 Task: Move the task Add push notification feature to the app to the section Done in the project TreatWorks and filter the tasks in the project by High Priority.
Action: Mouse moved to (59, 441)
Screenshot: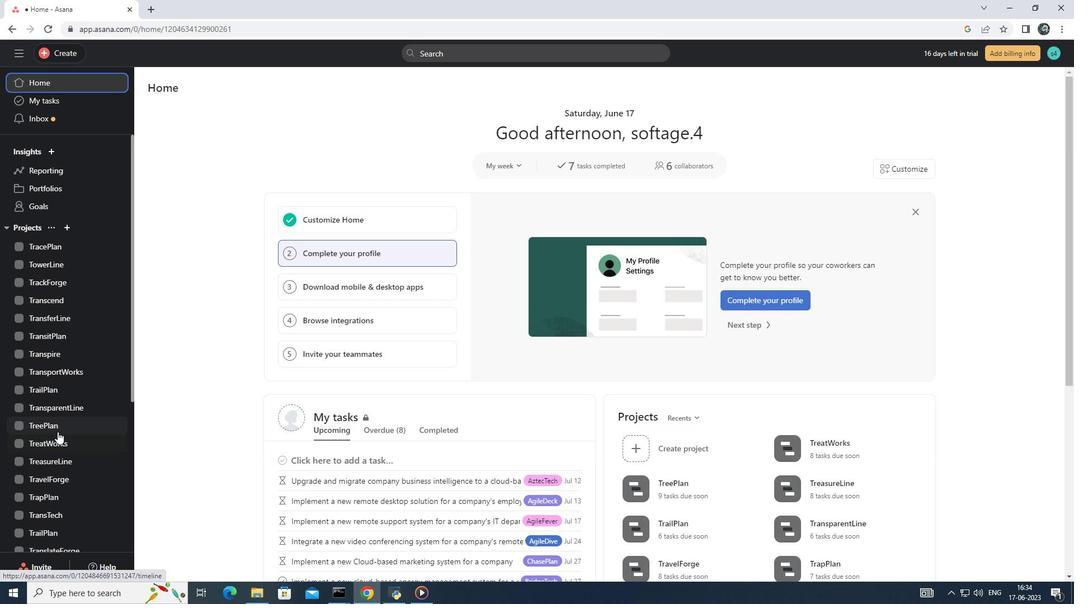 
Action: Mouse pressed left at (59, 441)
Screenshot: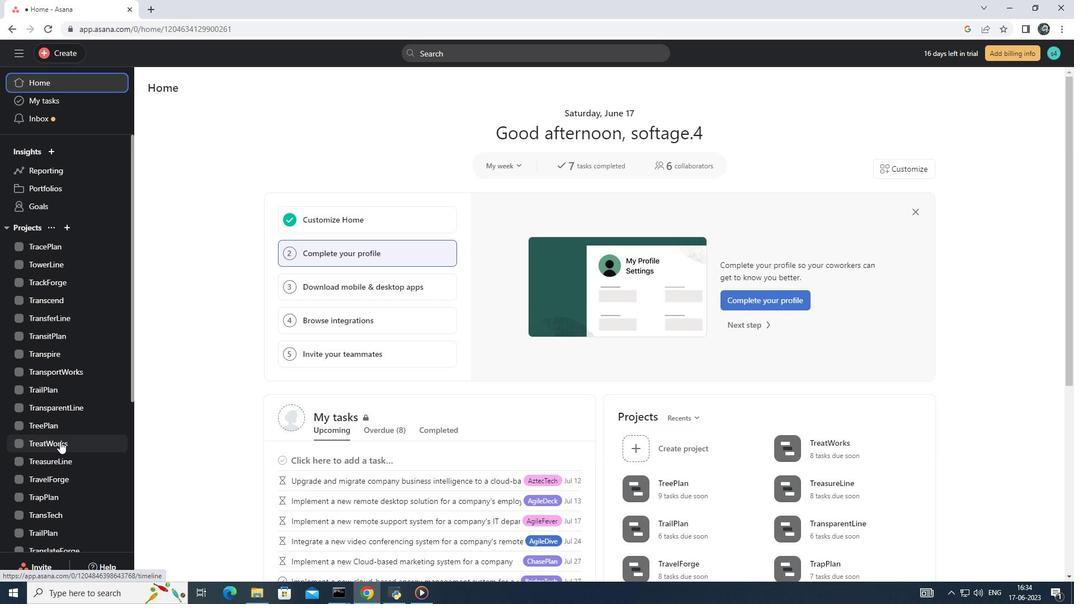 
Action: Mouse moved to (199, 113)
Screenshot: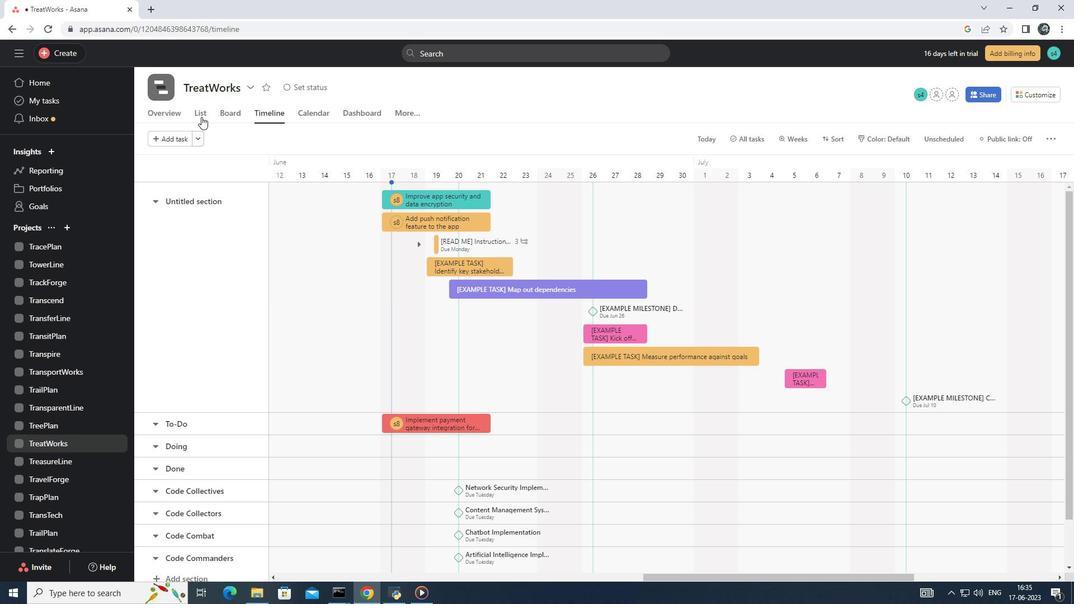 
Action: Mouse pressed left at (199, 113)
Screenshot: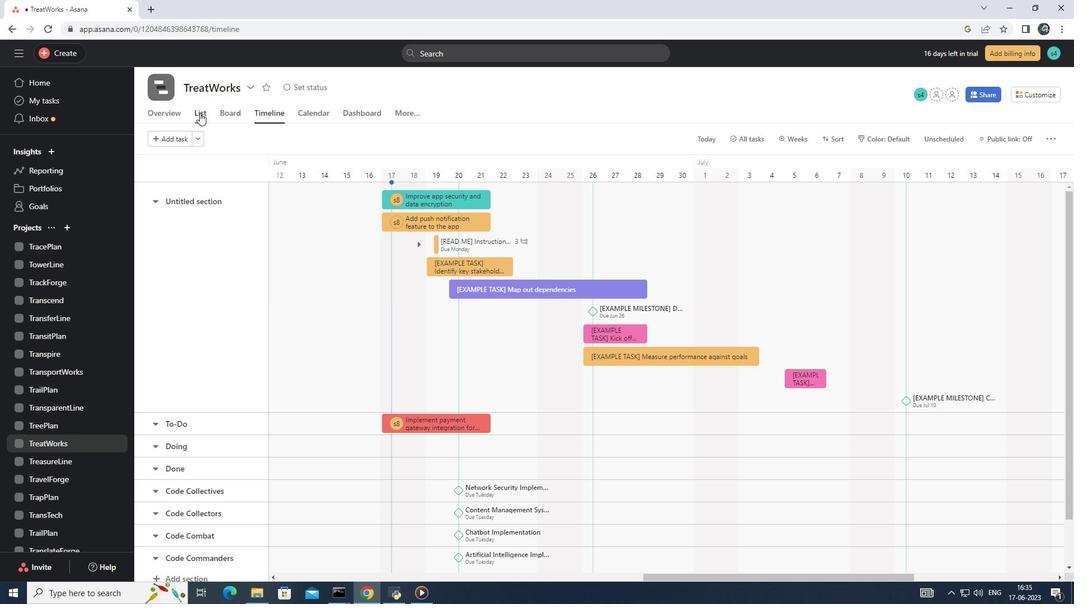 
Action: Mouse moved to (463, 237)
Screenshot: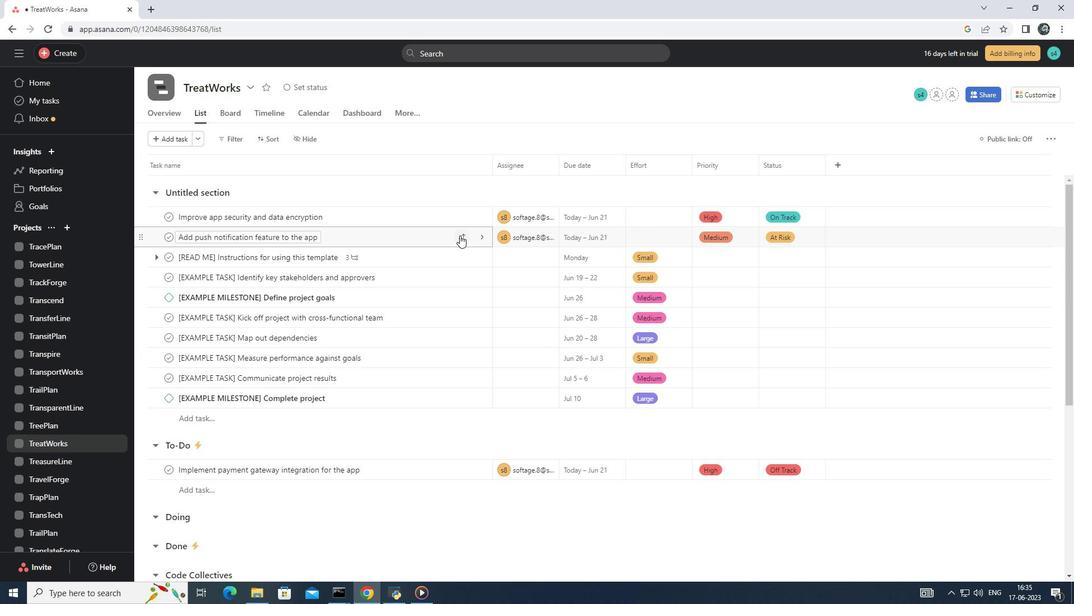 
Action: Mouse pressed left at (463, 237)
Screenshot: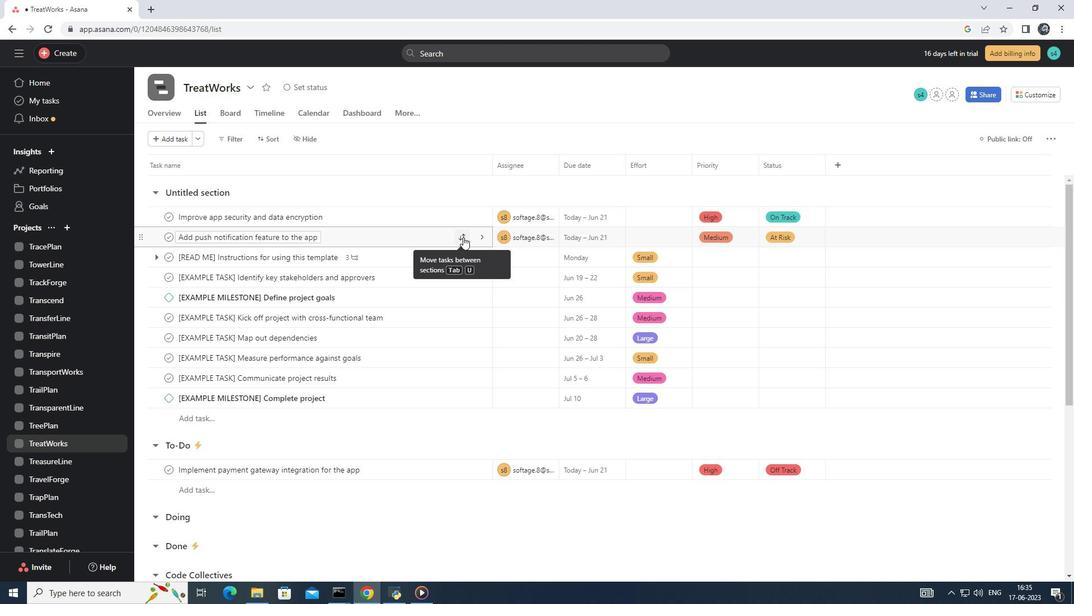 
Action: Mouse moved to (430, 338)
Screenshot: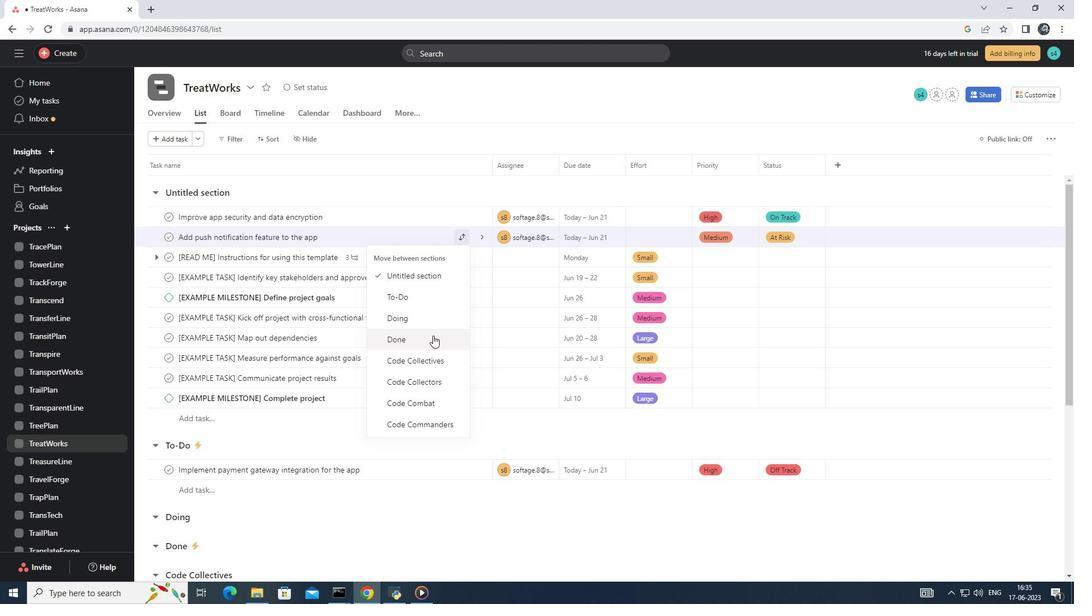 
Action: Mouse pressed left at (430, 338)
Screenshot: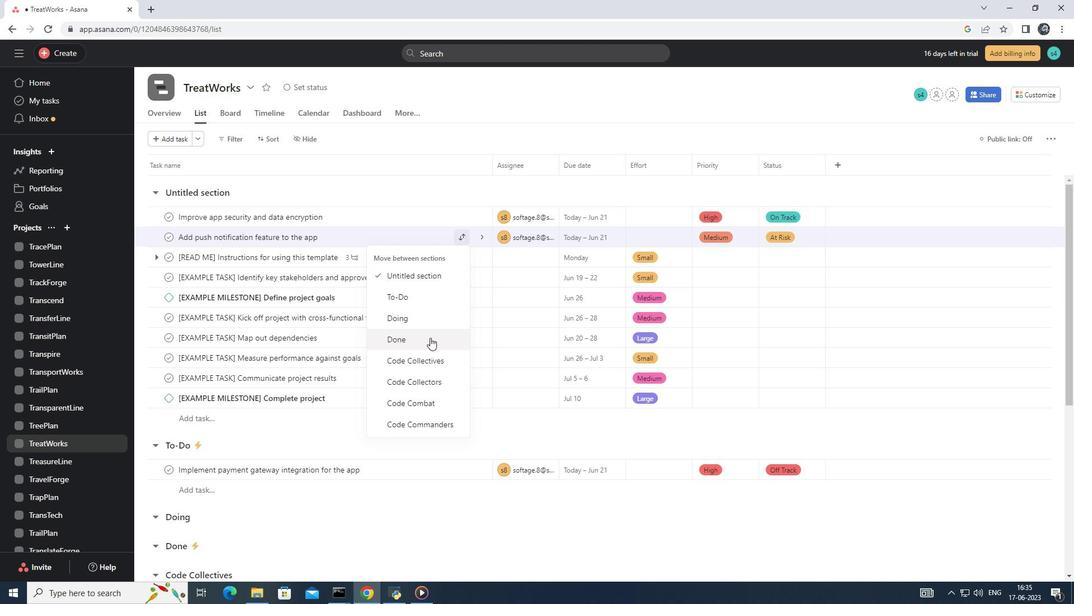 
Action: Mouse moved to (225, 139)
Screenshot: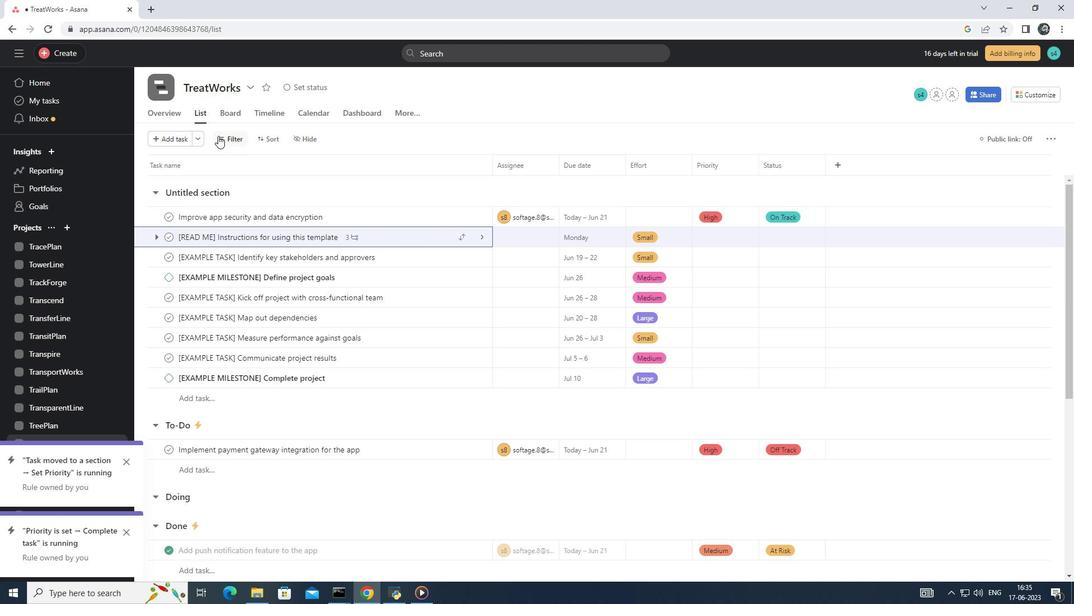
Action: Mouse pressed left at (225, 139)
Screenshot: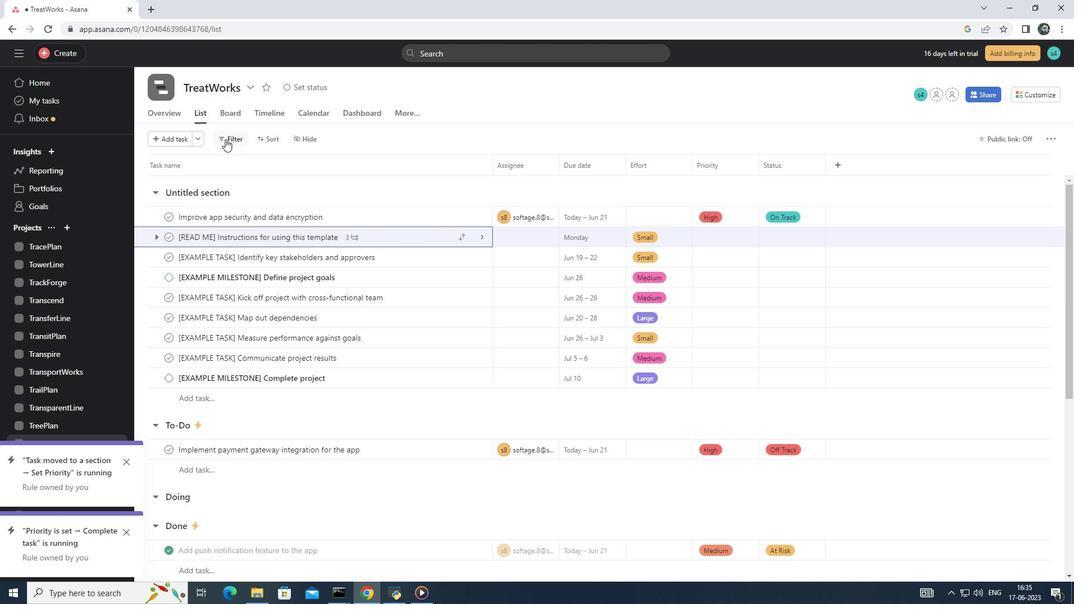 
Action: Mouse moved to (277, 228)
Screenshot: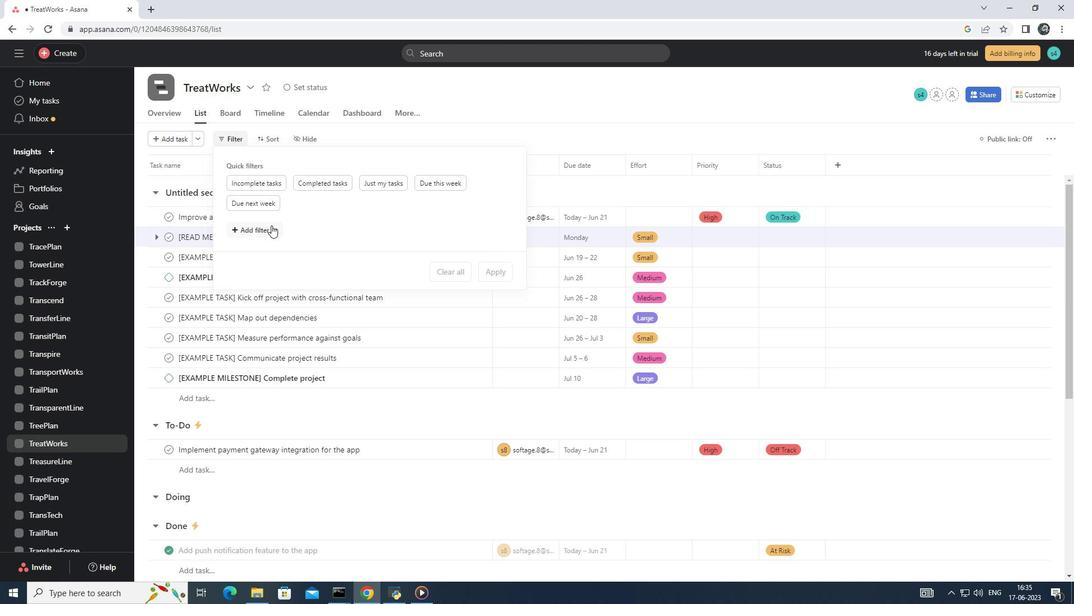 
Action: Mouse pressed left at (277, 228)
Screenshot: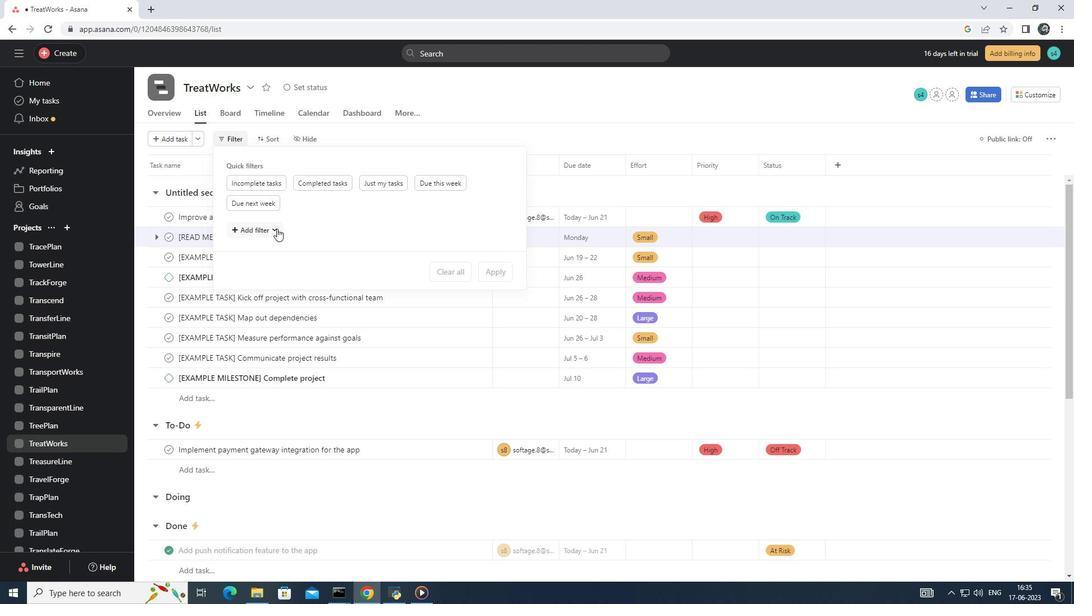
Action: Mouse moved to (260, 357)
Screenshot: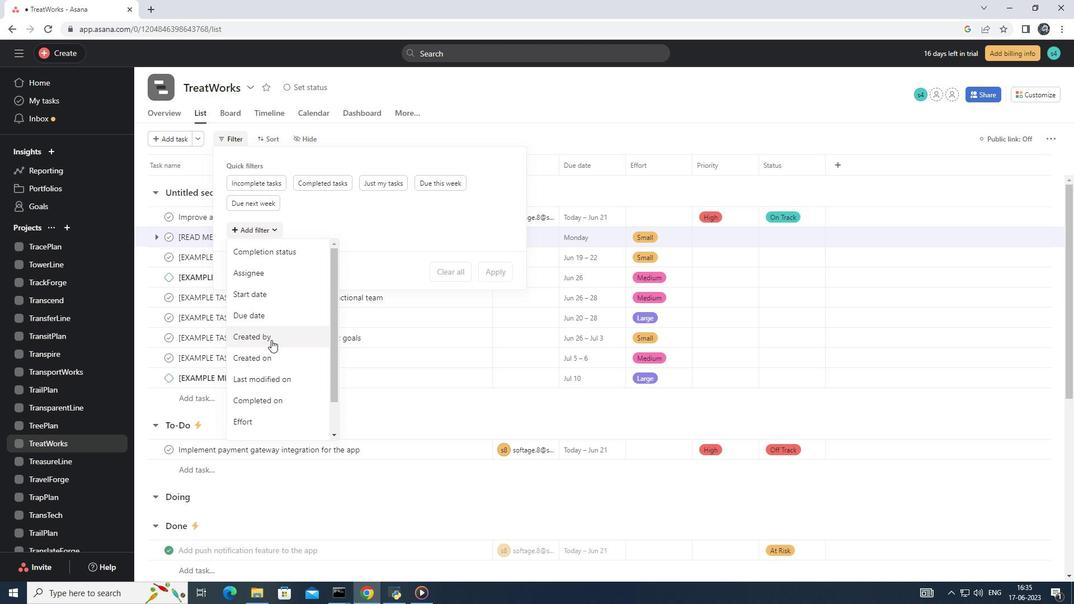 
Action: Mouse scrolled (260, 355) with delta (0, 0)
Screenshot: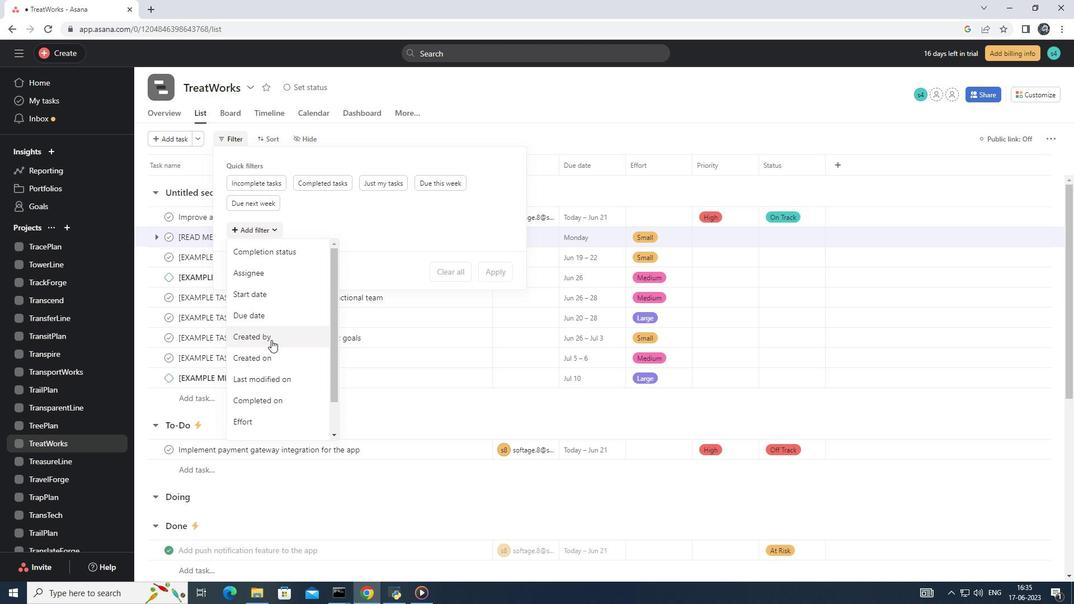 
Action: Mouse scrolled (260, 356) with delta (0, 0)
Screenshot: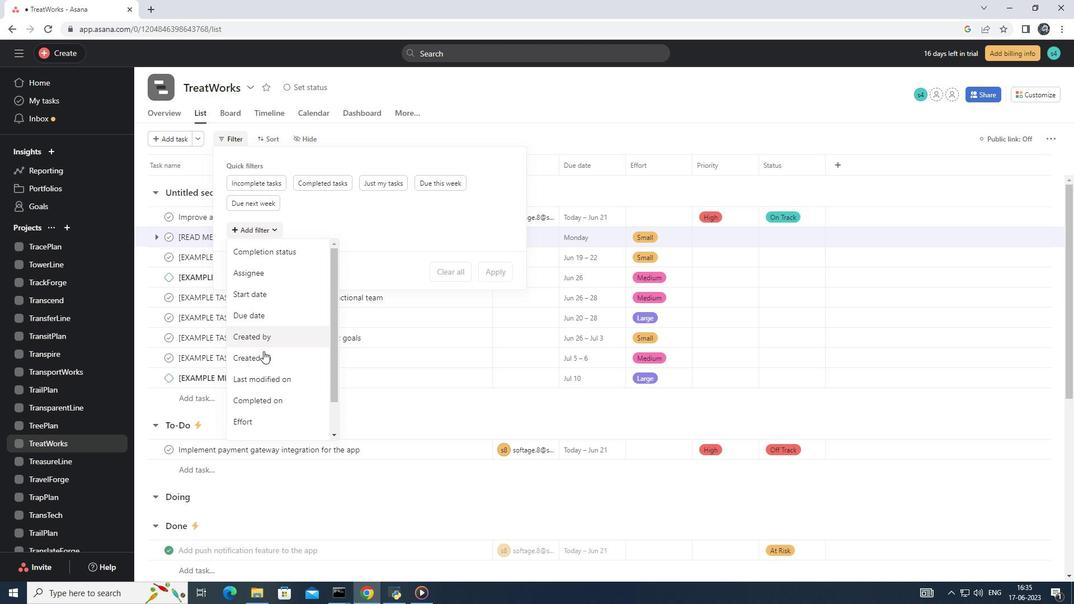 
Action: Mouse scrolled (260, 356) with delta (0, 0)
Screenshot: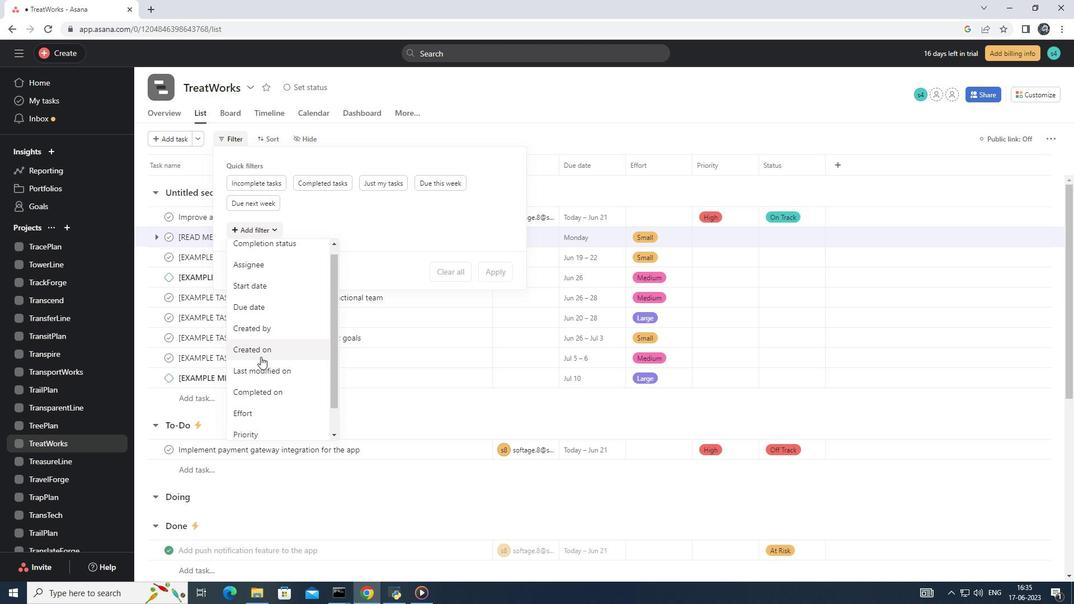 
Action: Mouse scrolled (260, 356) with delta (0, 0)
Screenshot: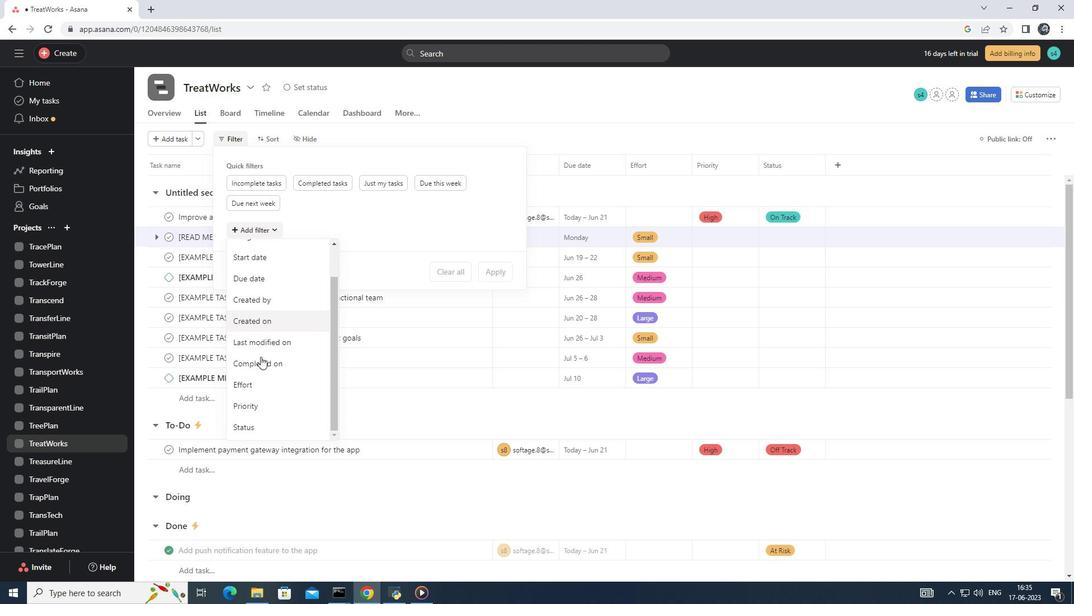 
Action: Mouse moved to (262, 404)
Screenshot: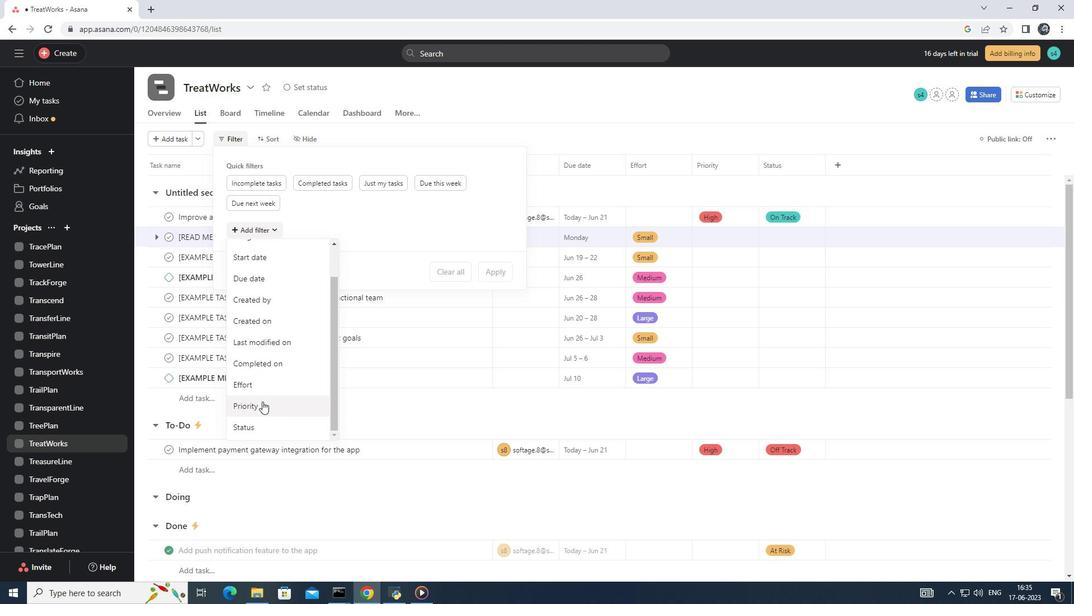 
Action: Mouse pressed left at (262, 404)
Screenshot: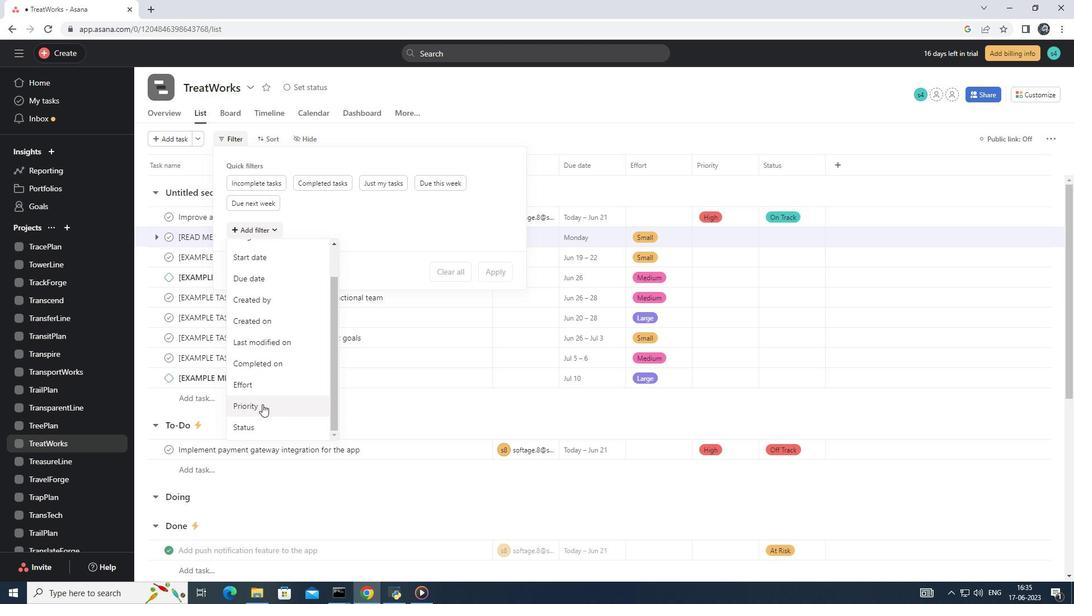 
Action: Mouse moved to (324, 243)
Screenshot: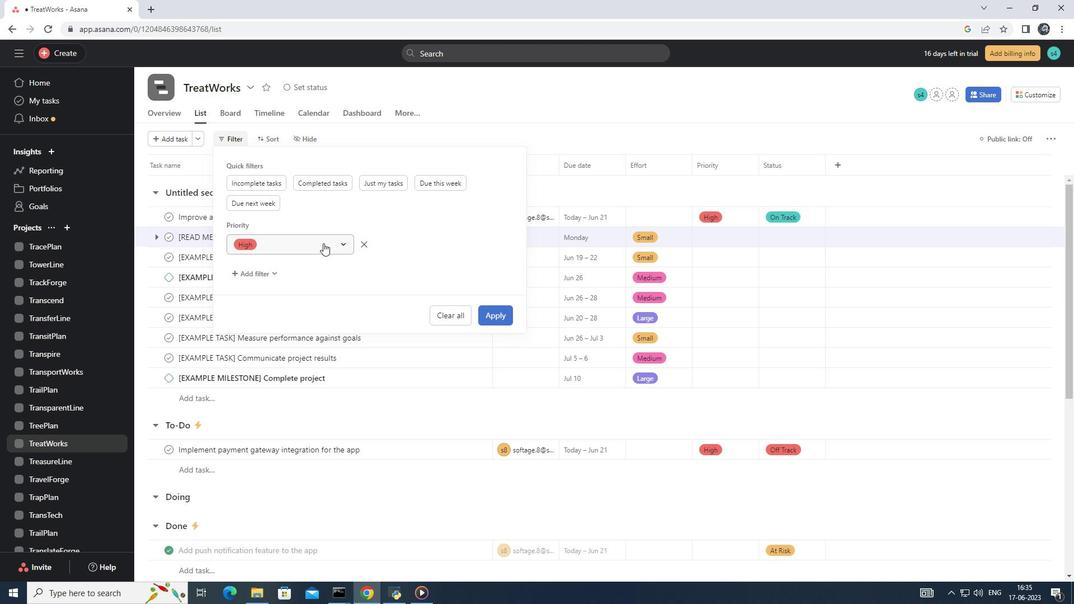 
Action: Mouse pressed left at (324, 243)
Screenshot: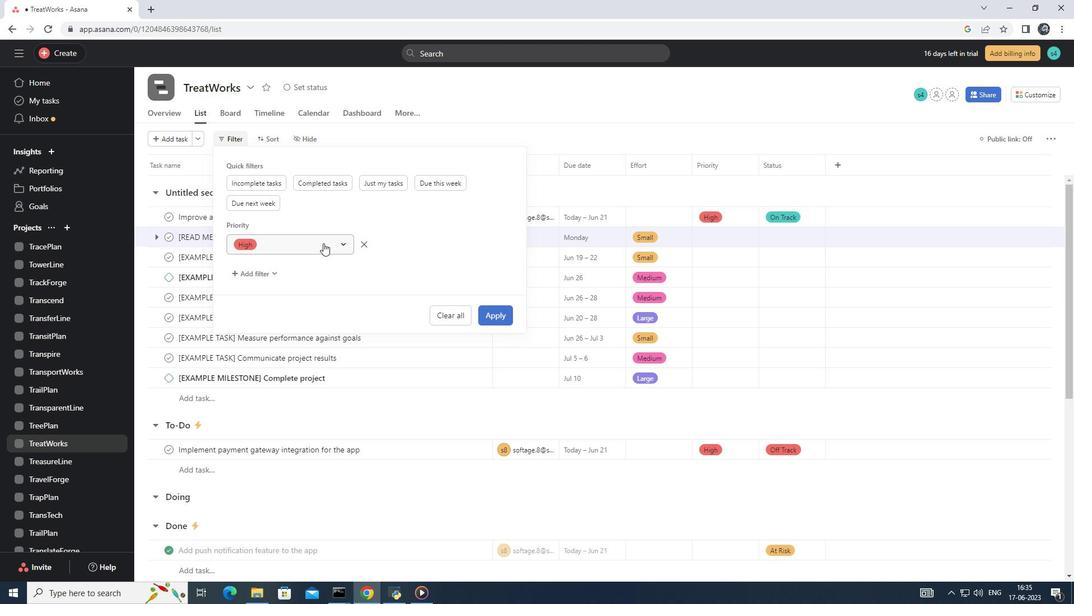 
Action: Mouse moved to (298, 261)
Screenshot: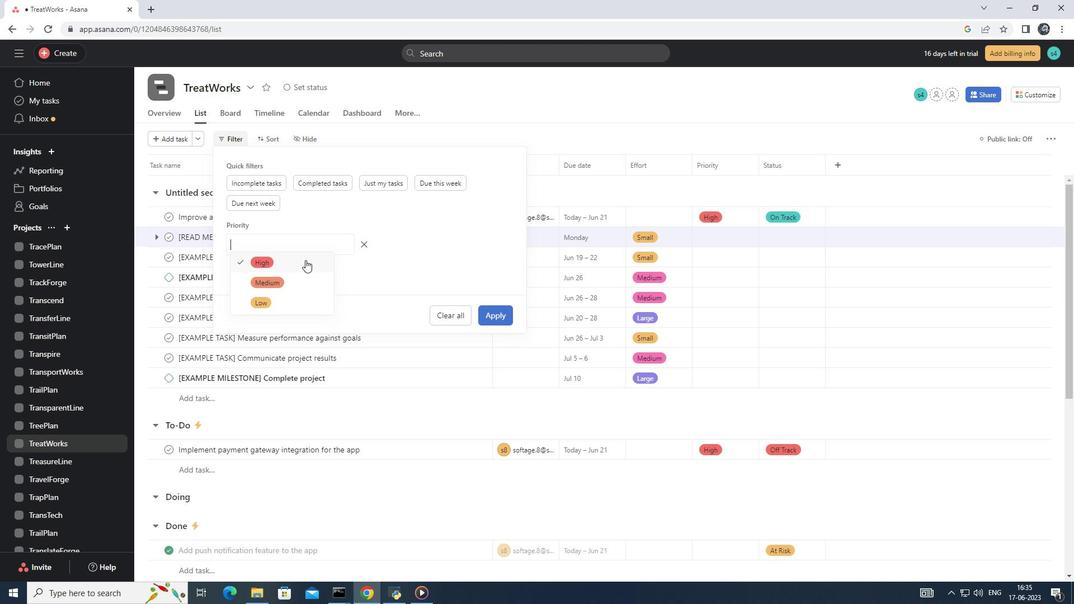 
Action: Mouse pressed left at (298, 261)
Screenshot: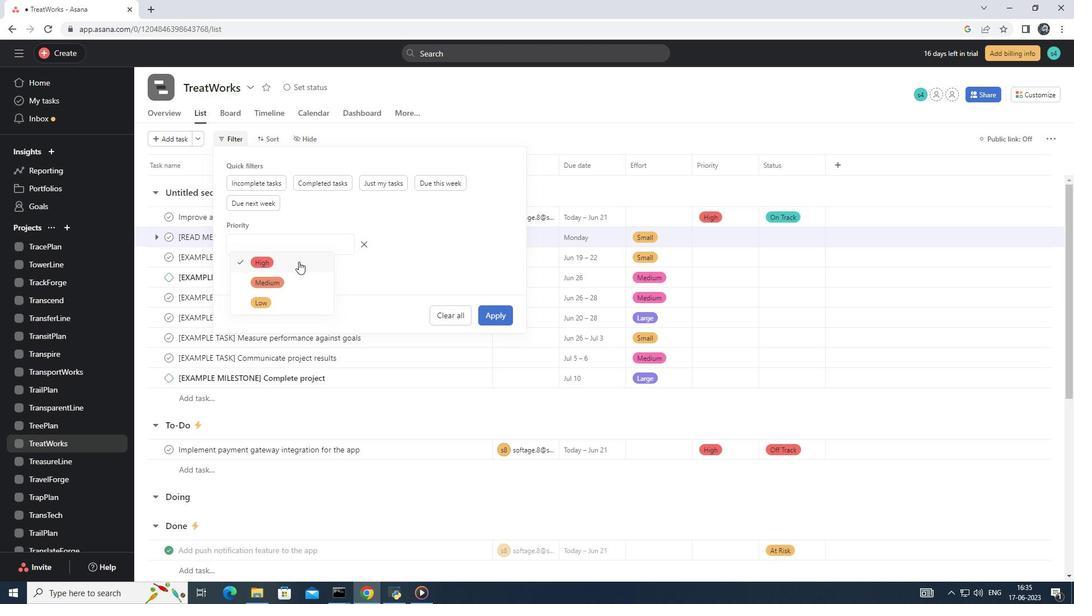 
Action: Mouse moved to (486, 311)
Screenshot: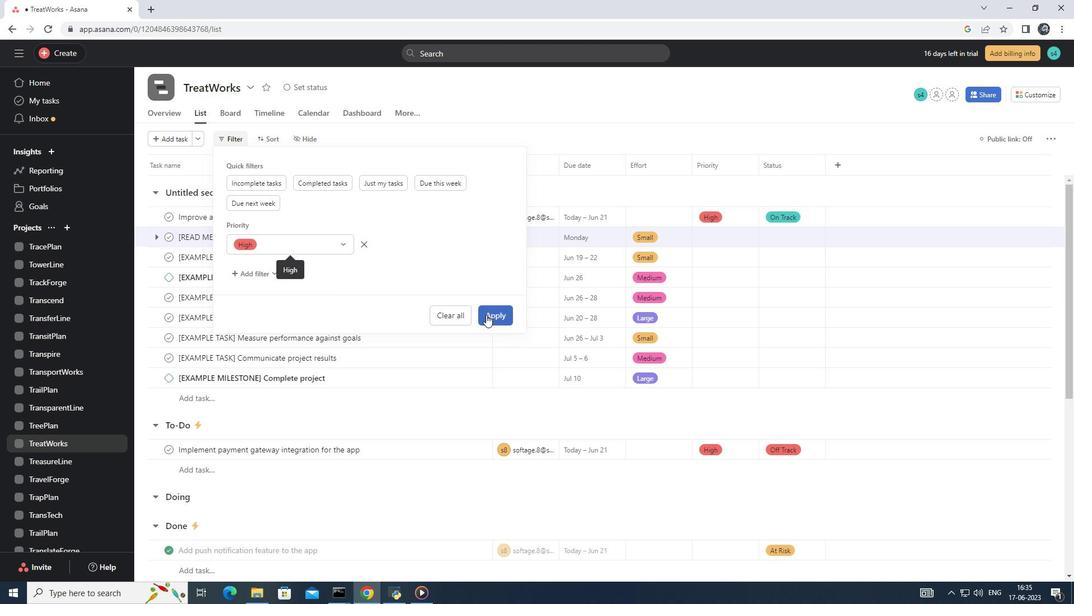 
Action: Mouse pressed left at (486, 311)
Screenshot: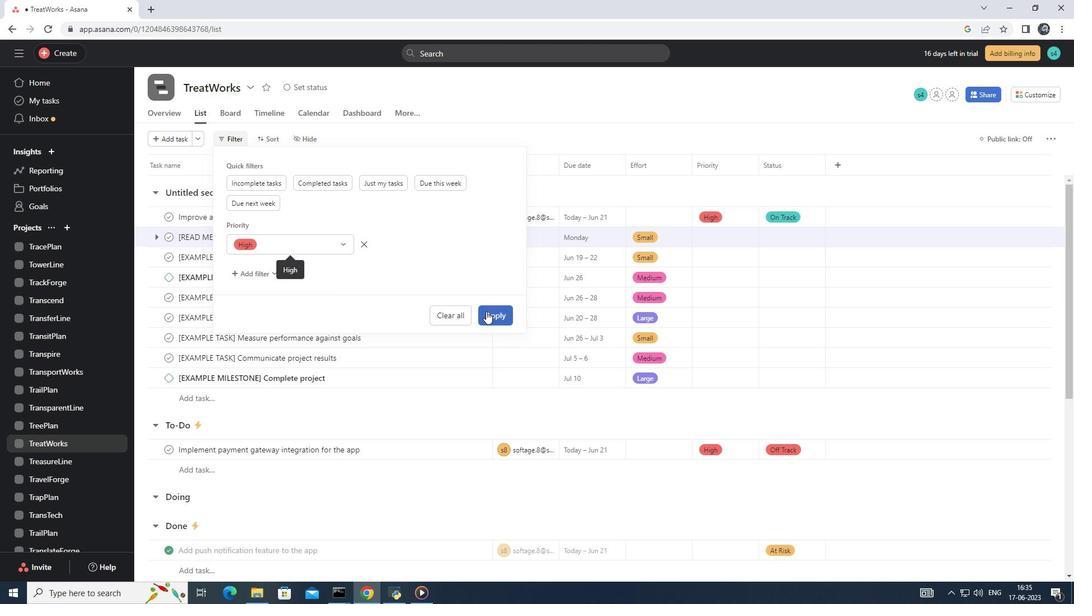 
Action: Mouse moved to (474, 305)
Screenshot: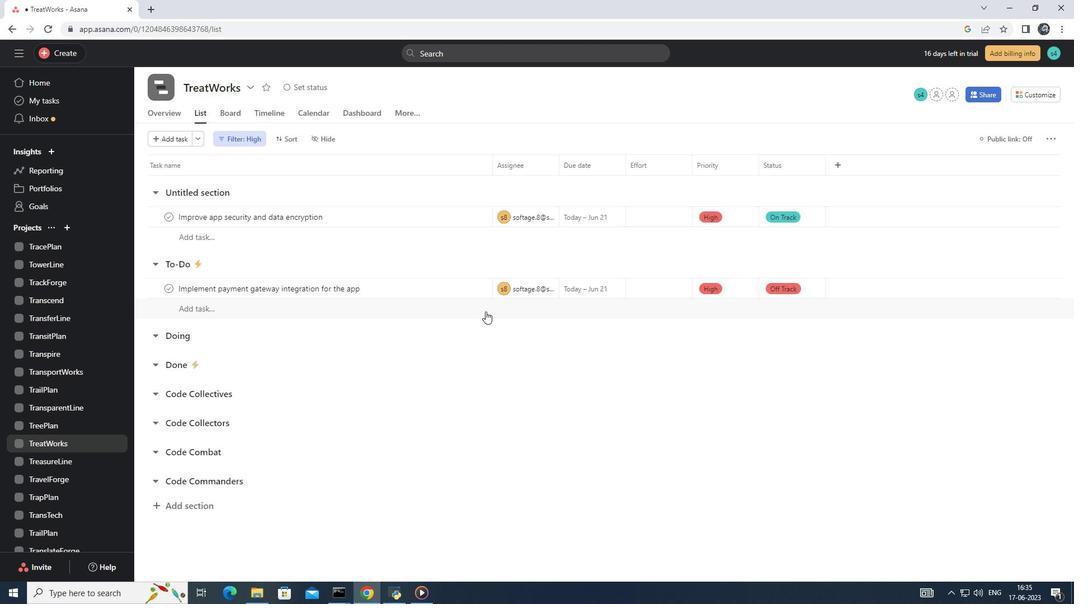 
